 Task: Look for organic products only.
Action: Mouse moved to (43, 297)
Screenshot: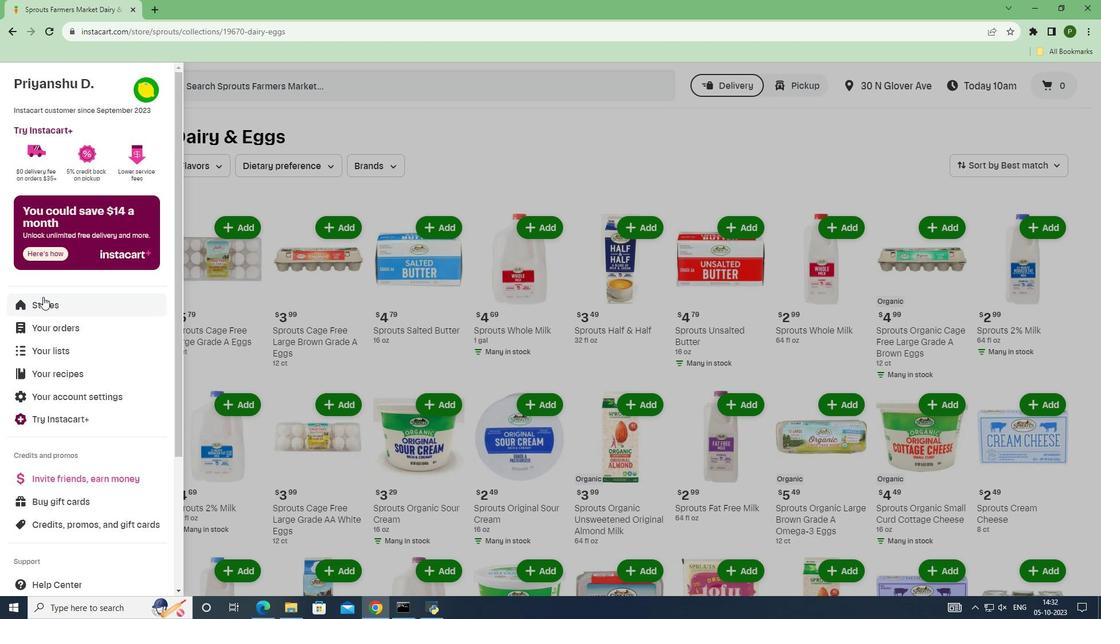 
Action: Mouse pressed left at (43, 297)
Screenshot: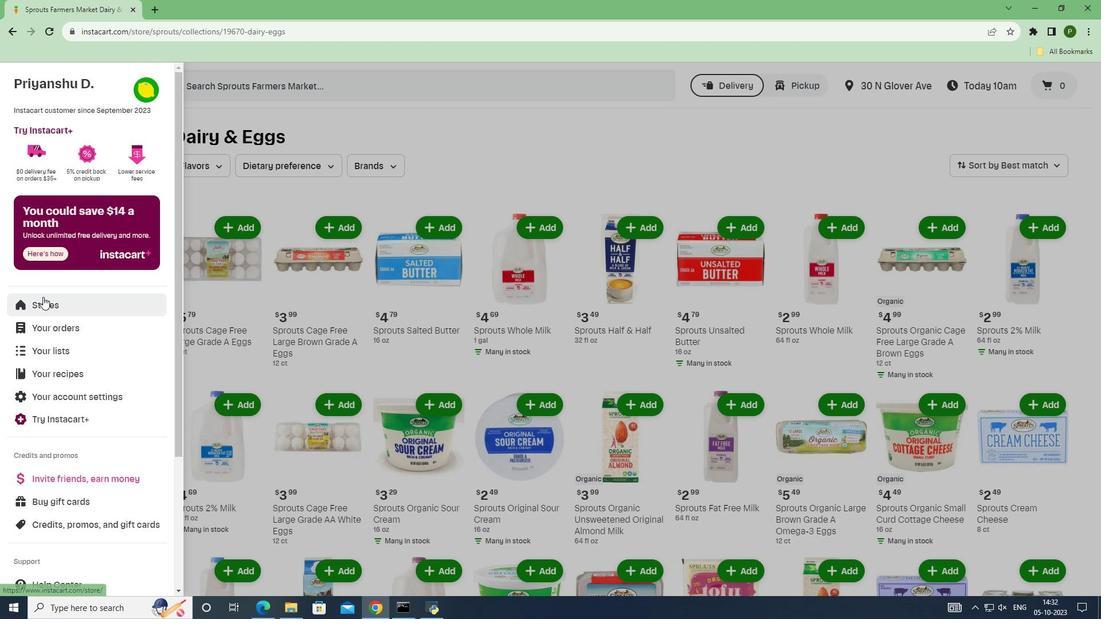 
Action: Mouse moved to (259, 137)
Screenshot: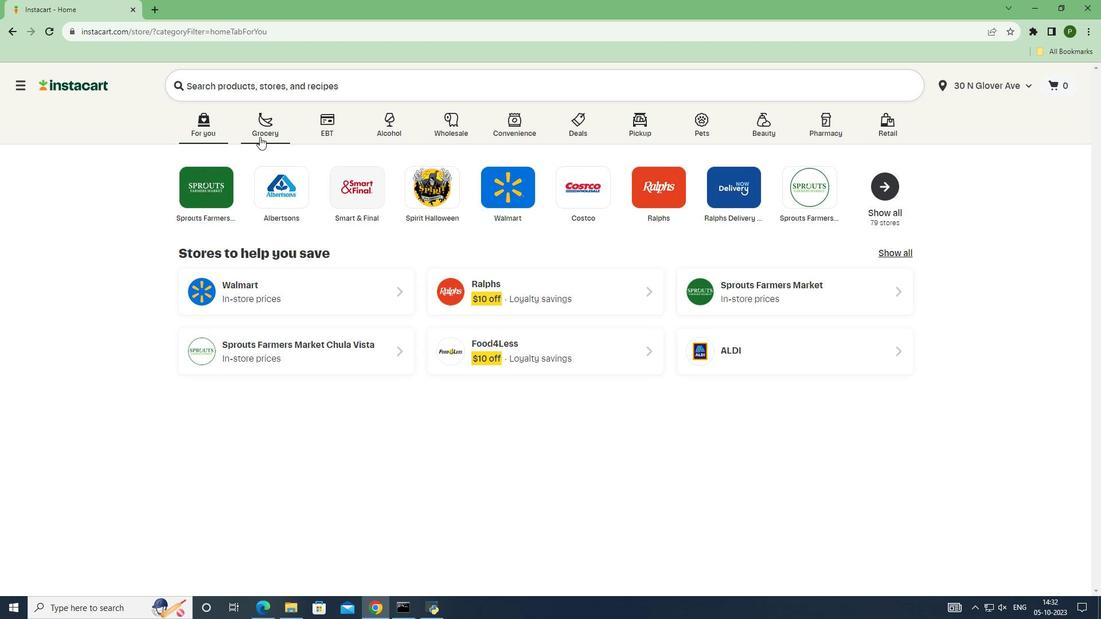 
Action: Mouse pressed left at (259, 137)
Screenshot: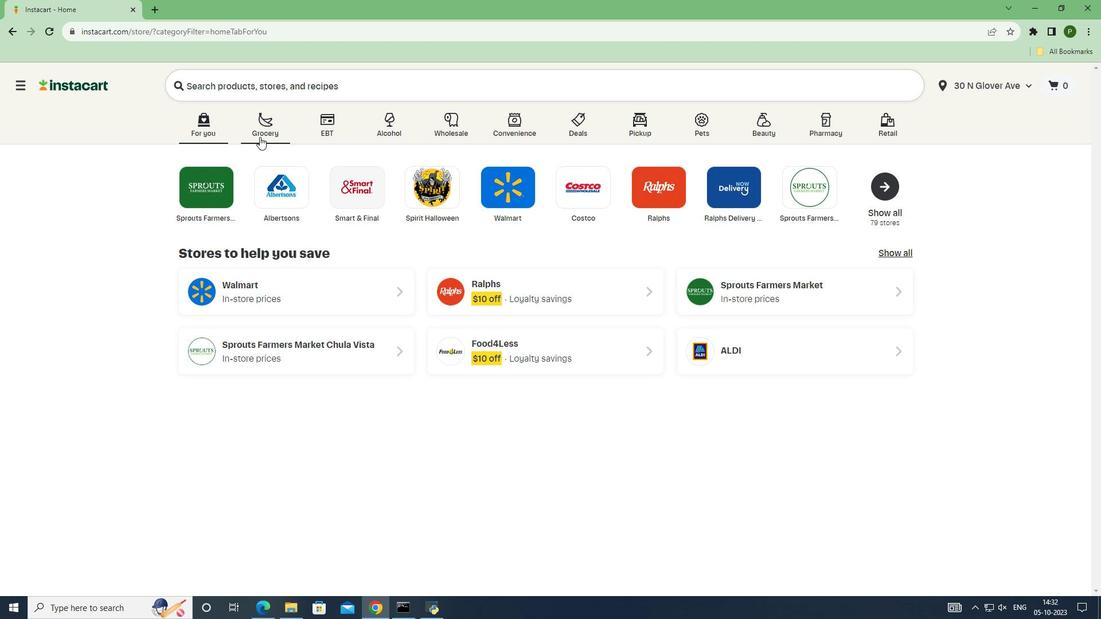
Action: Mouse moved to (703, 259)
Screenshot: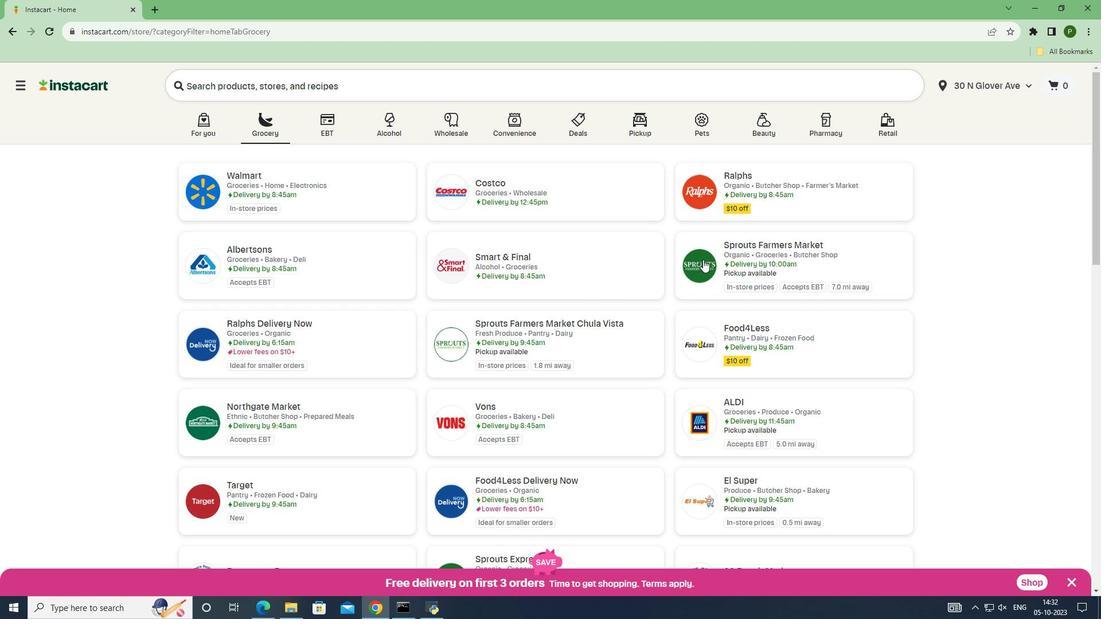 
Action: Mouse pressed left at (703, 259)
Screenshot: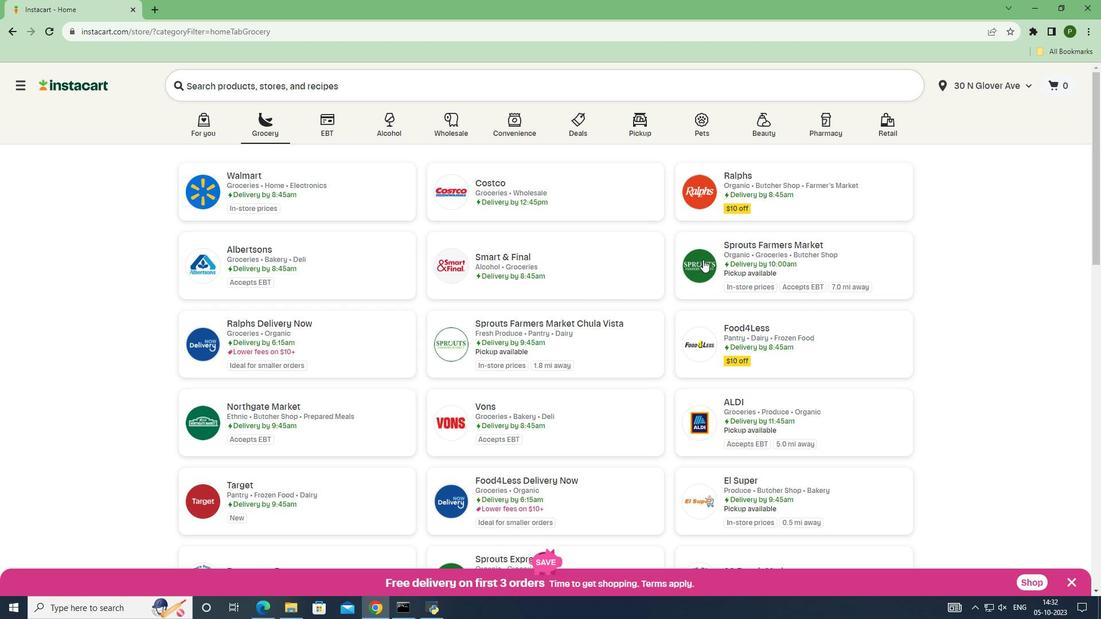 
Action: Mouse moved to (80, 328)
Screenshot: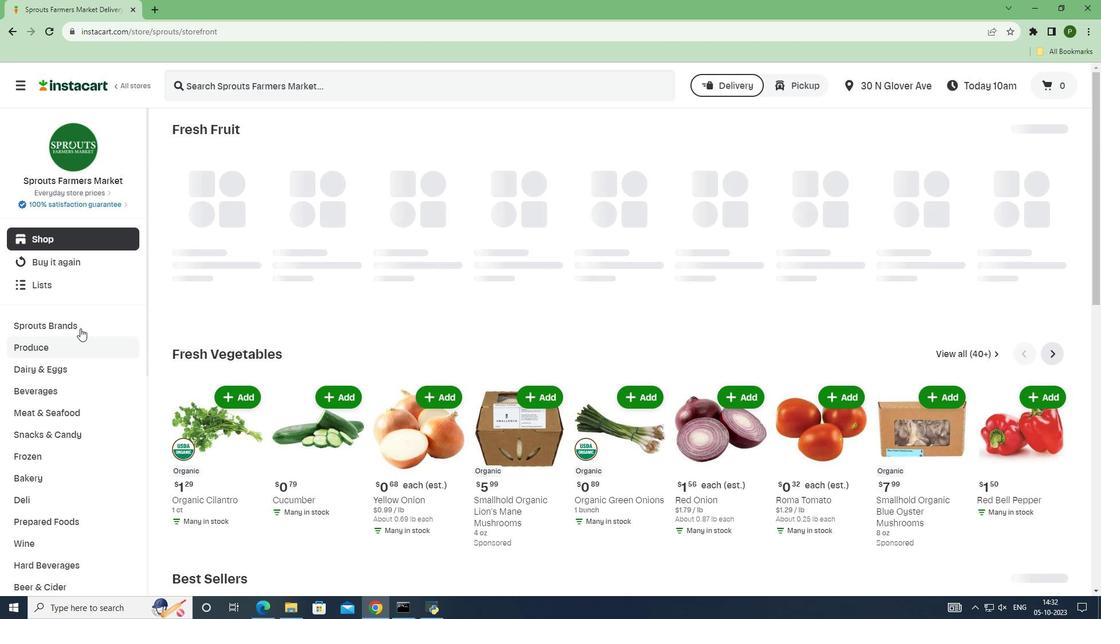 
Action: Mouse pressed left at (80, 328)
Screenshot: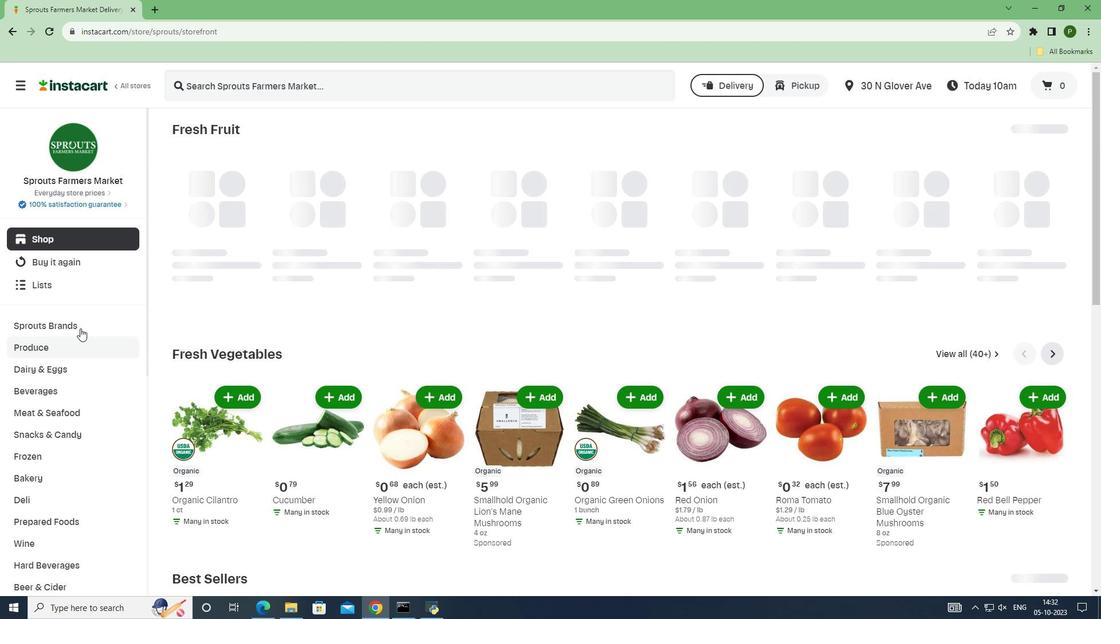 
Action: Mouse moved to (60, 431)
Screenshot: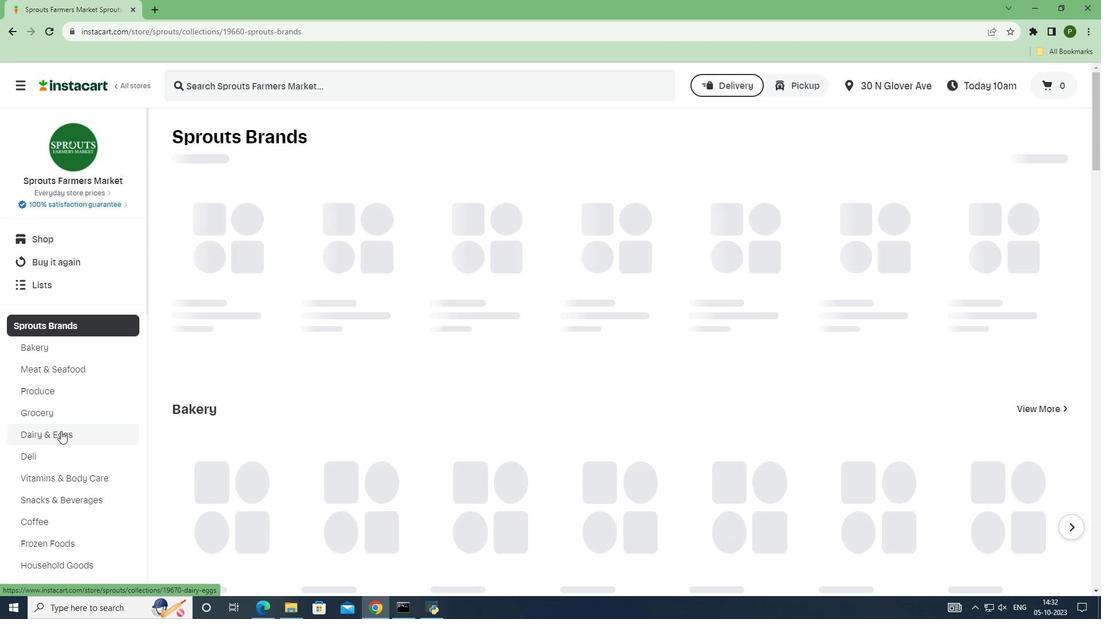 
Action: Mouse pressed left at (60, 431)
Screenshot: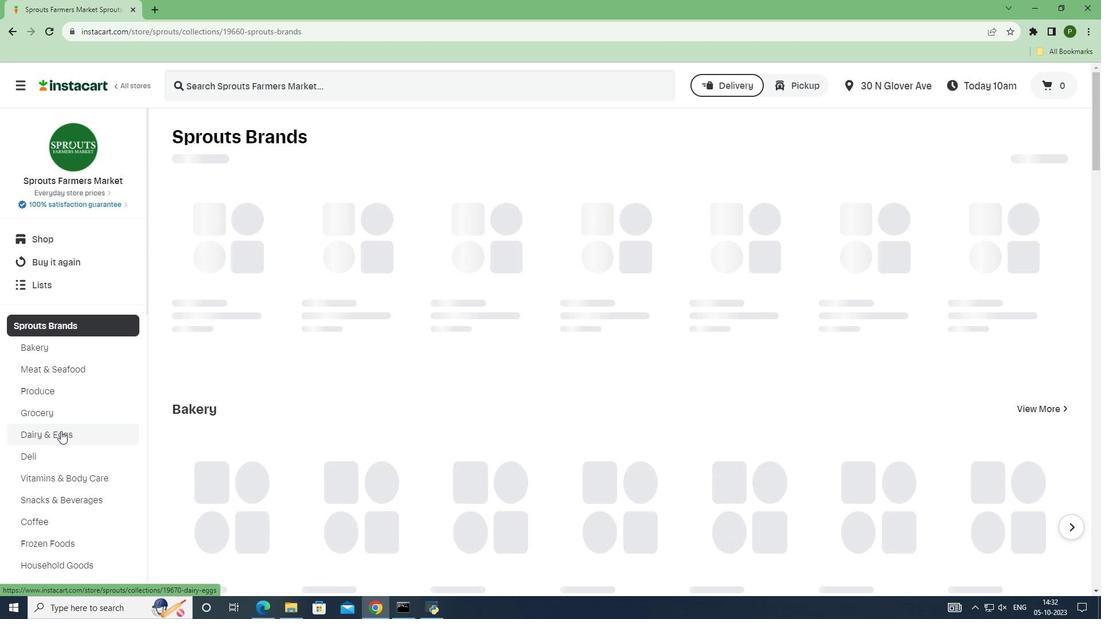 
Action: Mouse moved to (269, 171)
Screenshot: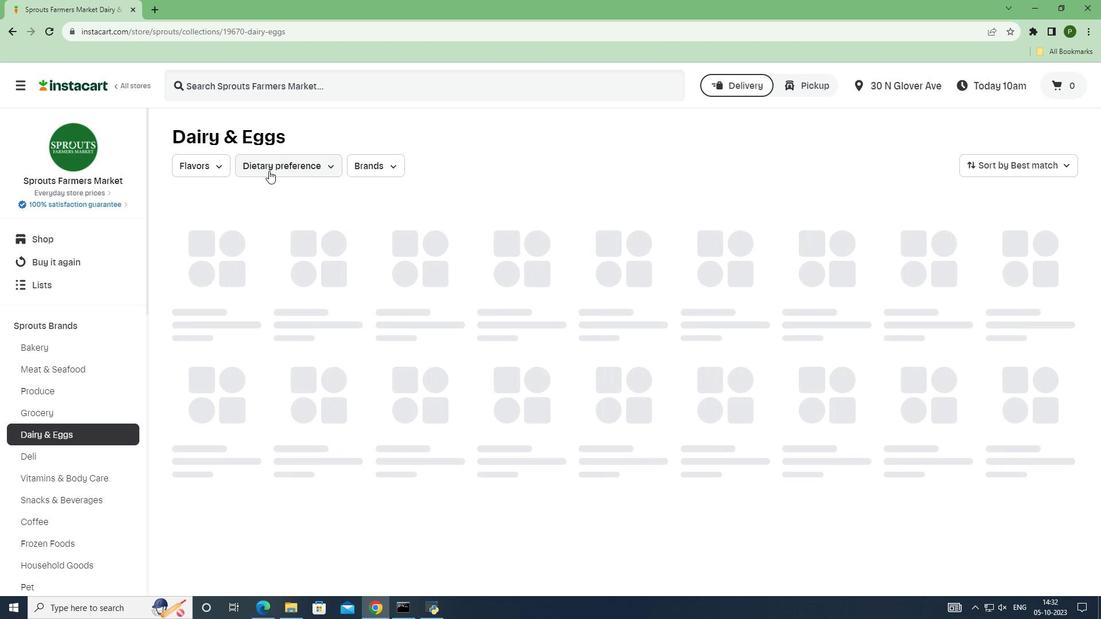 
Action: Mouse pressed left at (269, 171)
Screenshot: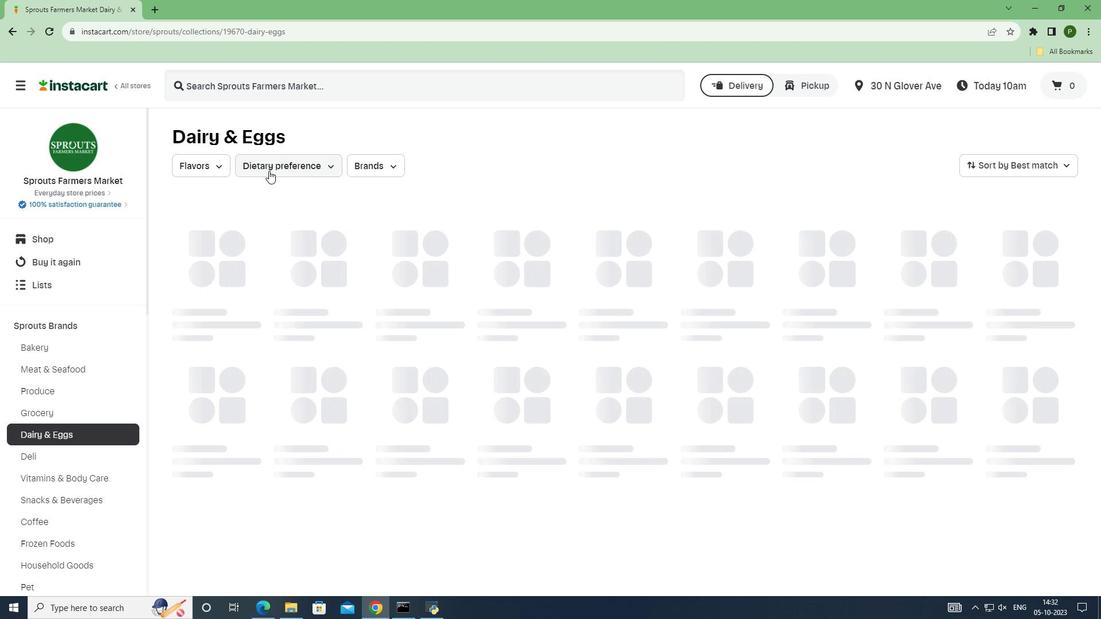 
Action: Mouse moved to (273, 202)
Screenshot: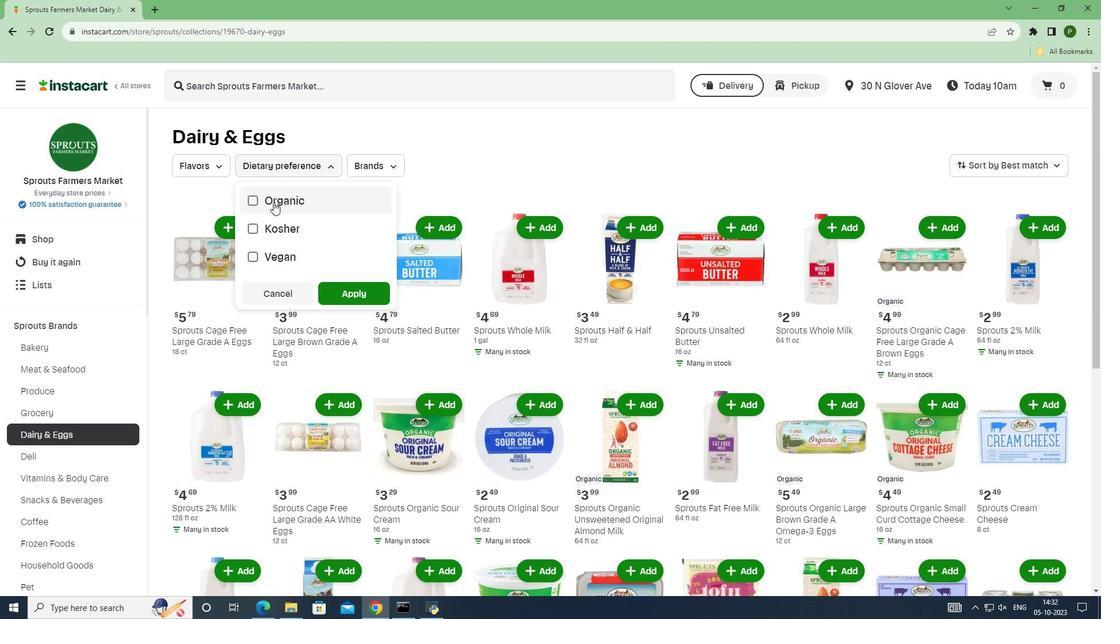 
Action: Mouse pressed left at (273, 202)
Screenshot: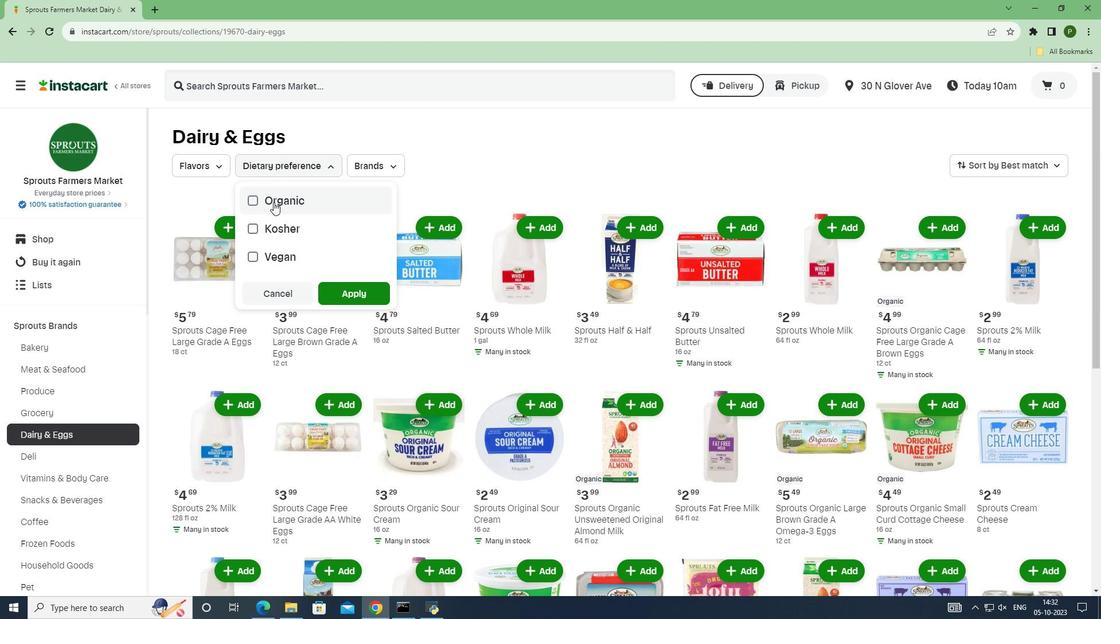 
Action: Mouse moved to (337, 293)
Screenshot: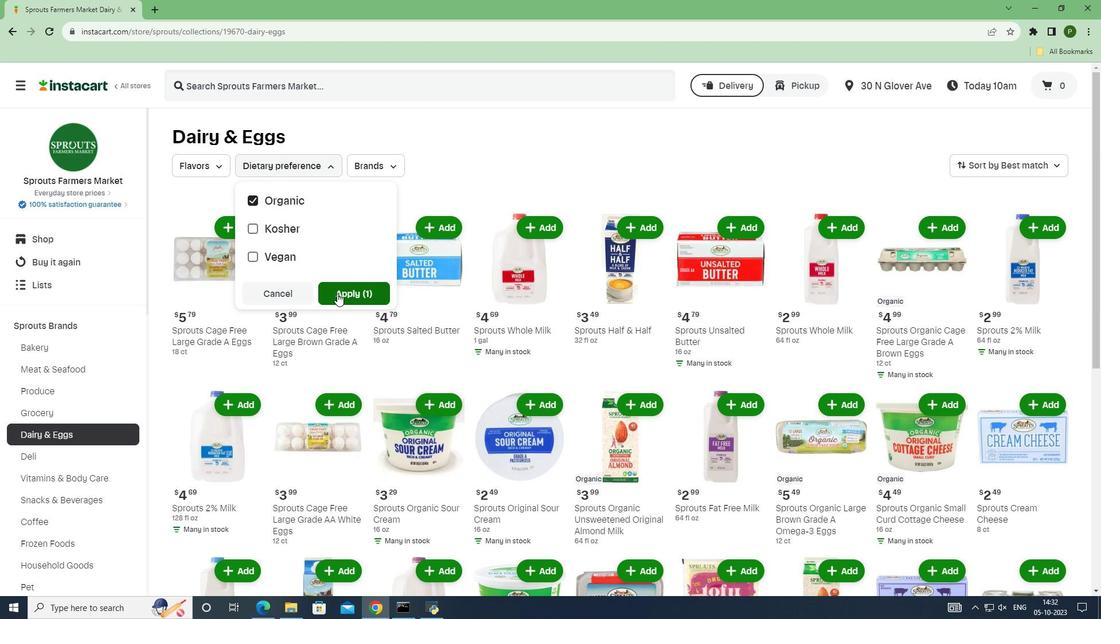 
Action: Mouse pressed left at (337, 293)
Screenshot: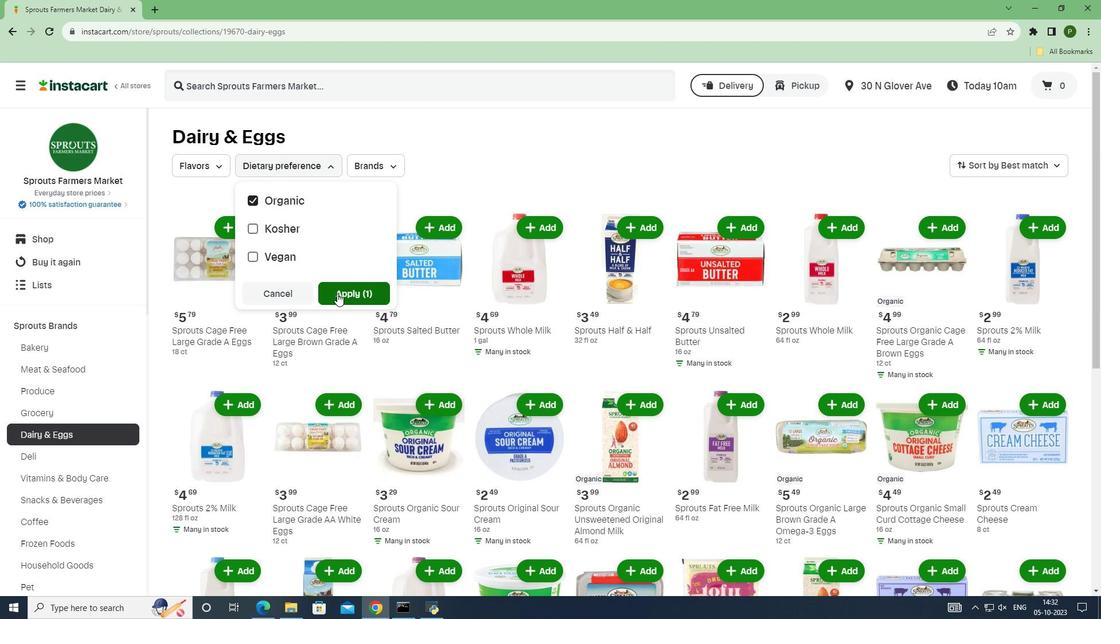 
Action: Mouse moved to (403, 260)
Screenshot: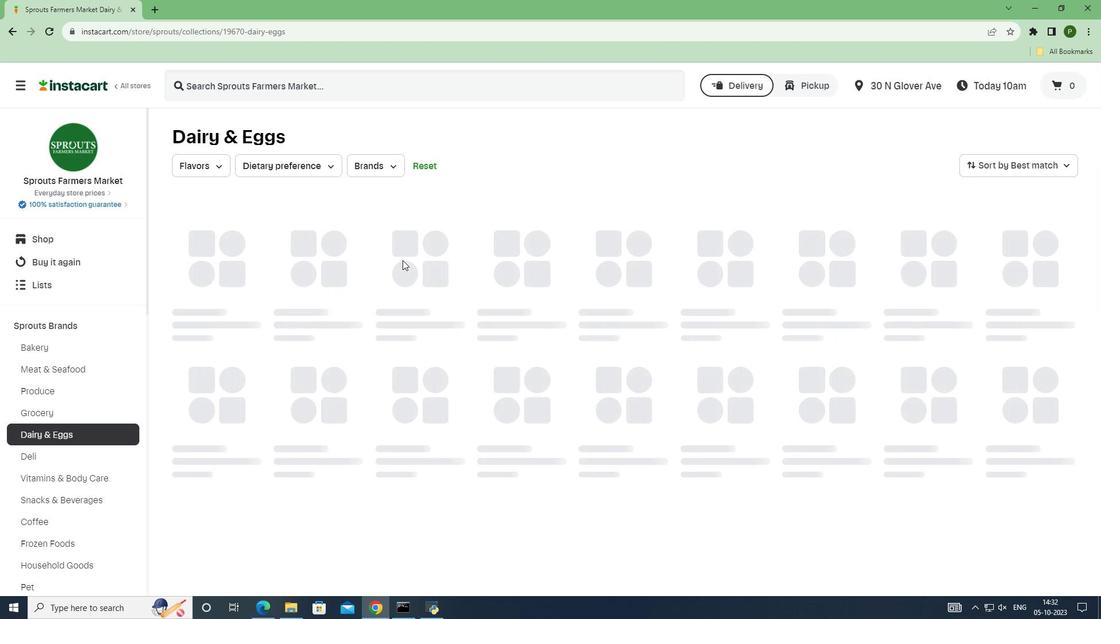 
Action: Mouse pressed left at (403, 260)
Screenshot: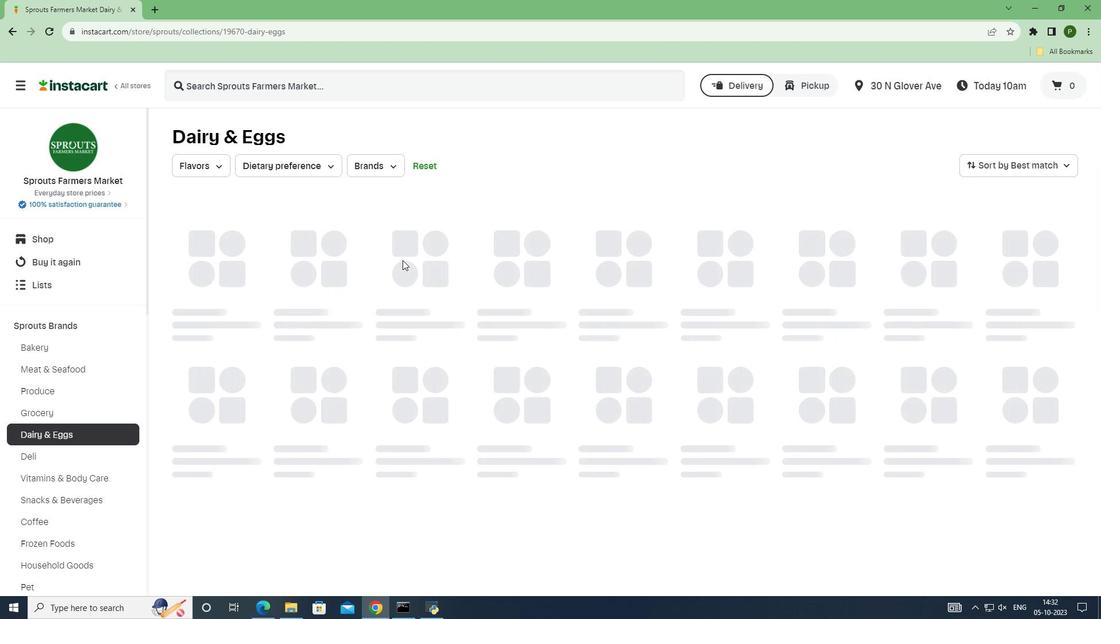 
Action: Mouse moved to (462, 421)
Screenshot: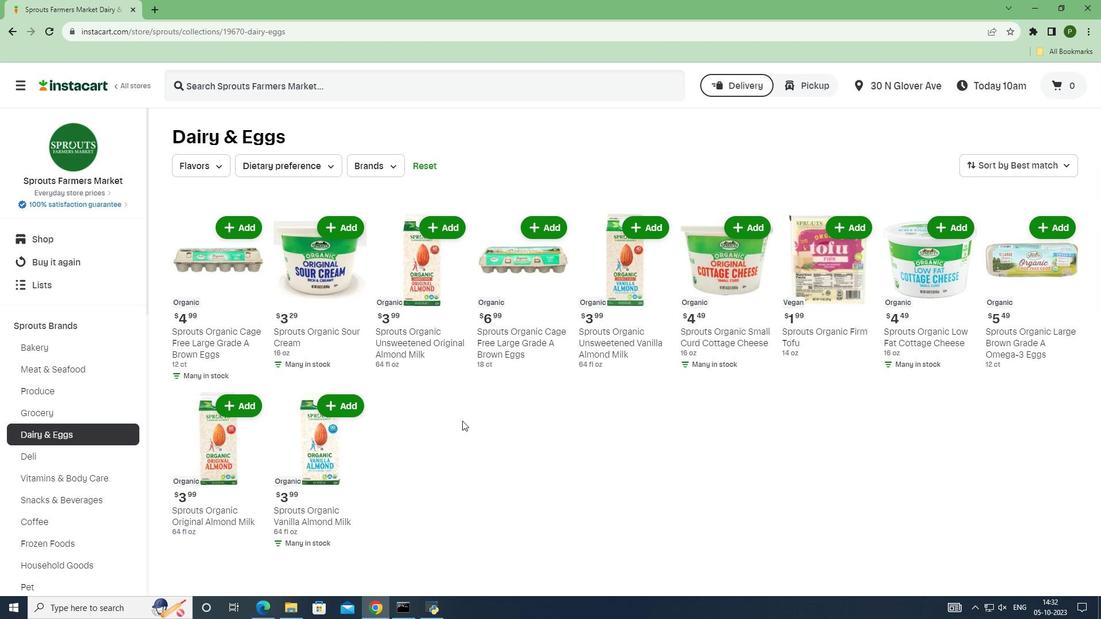 
Action: Mouse scrolled (462, 420) with delta (0, 0)
Screenshot: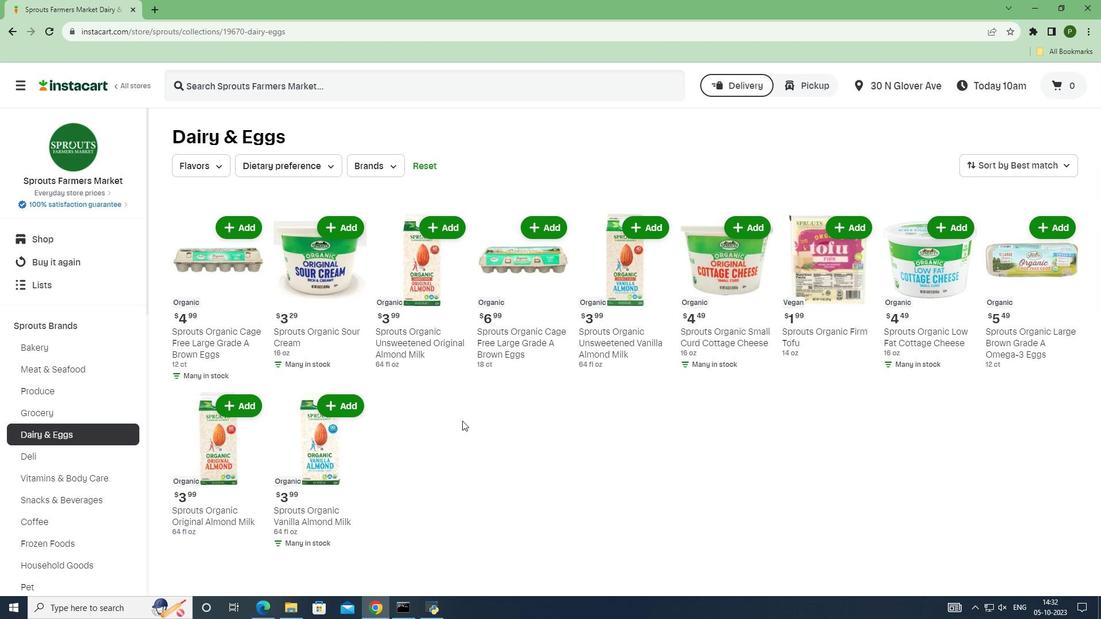 
